 Task: Create the service channel to route work from an object to an agent.
Action: Mouse moved to (1036, 76)
Screenshot: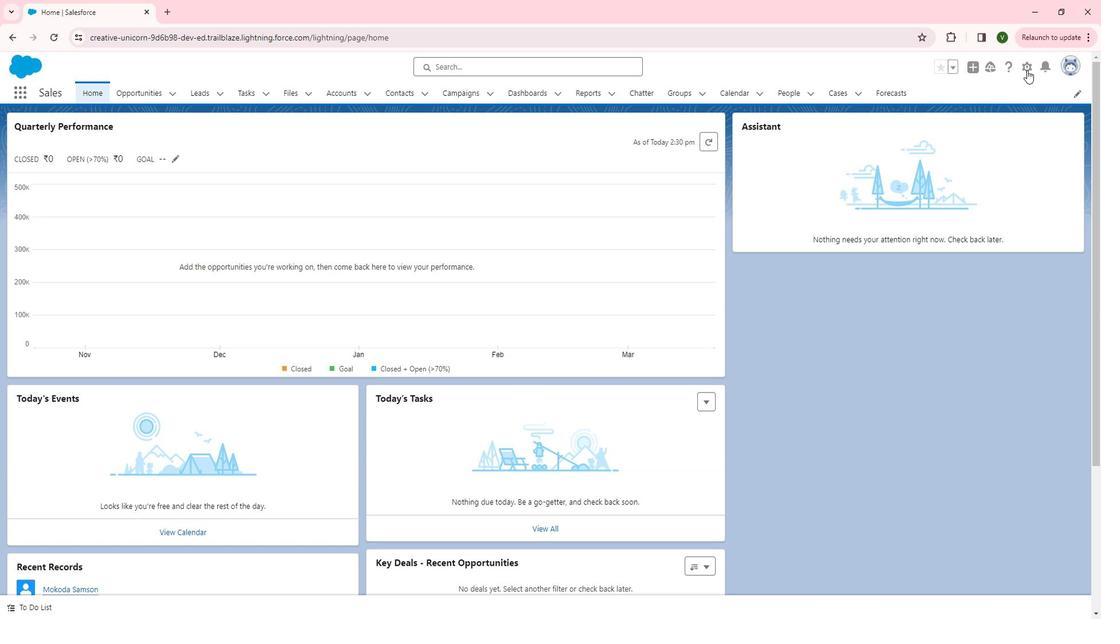
Action: Mouse pressed left at (1036, 76)
Screenshot: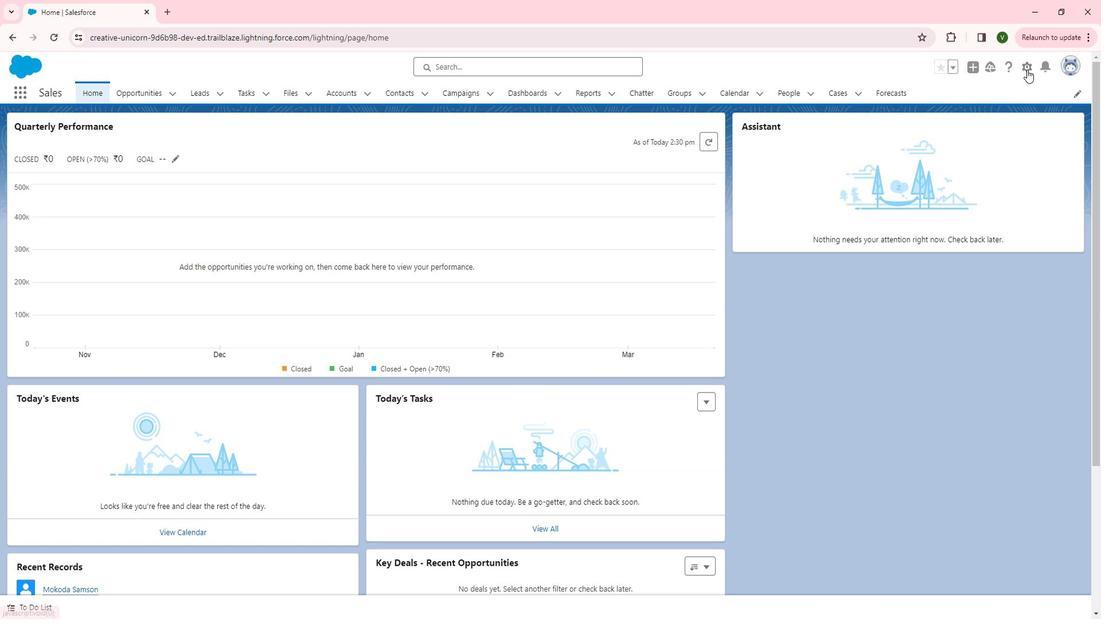 
Action: Mouse moved to (976, 154)
Screenshot: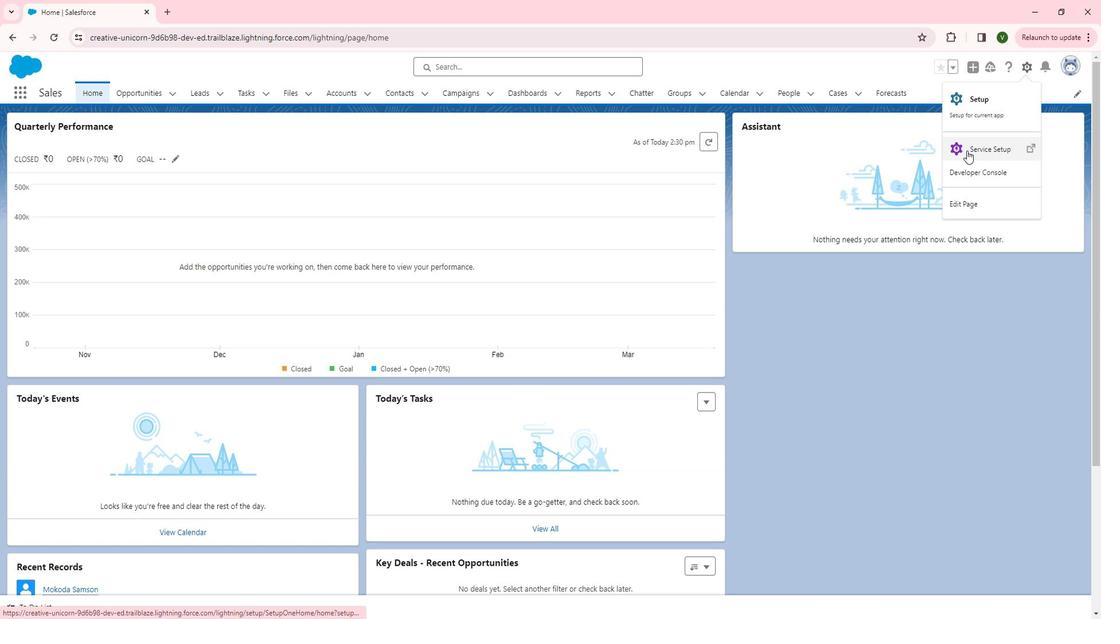 
Action: Mouse pressed left at (976, 154)
Screenshot: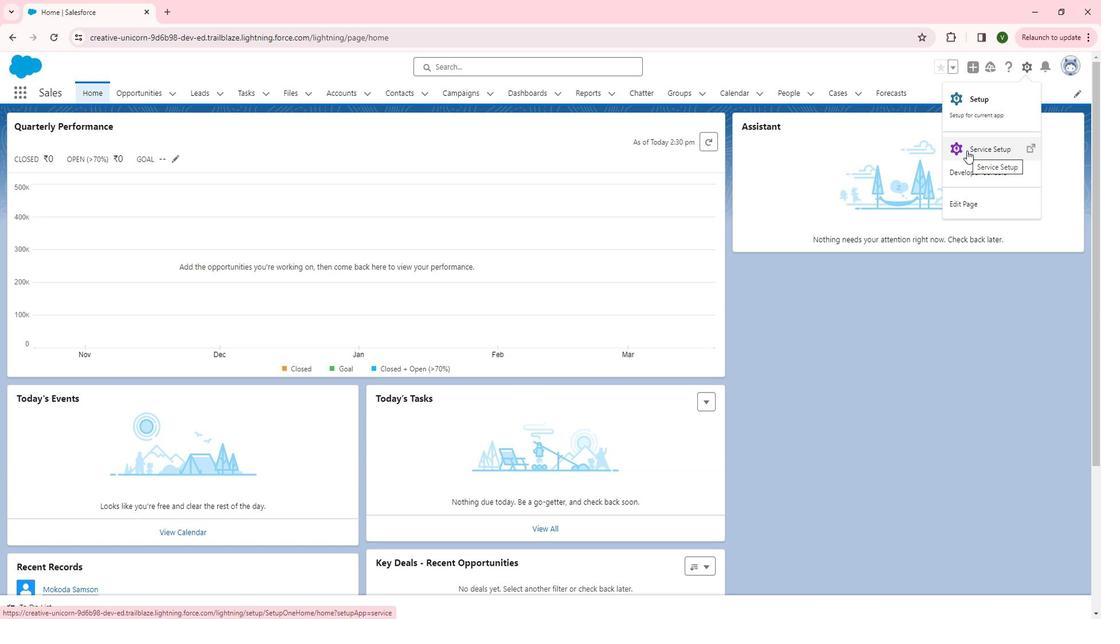 
Action: Mouse moved to (16, 276)
Screenshot: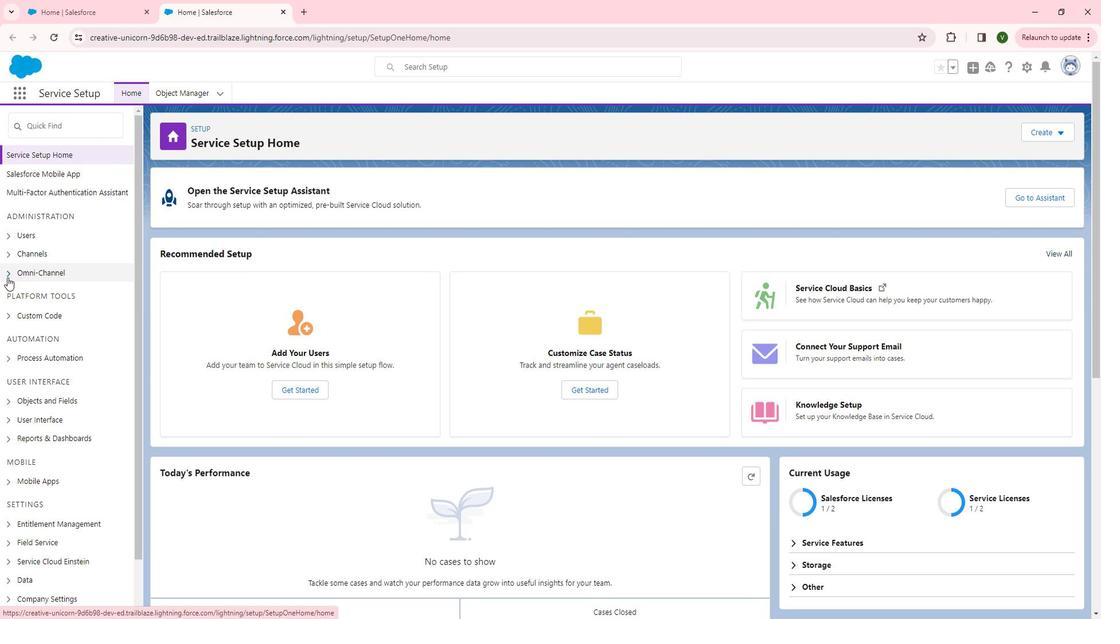 
Action: Mouse pressed left at (16, 276)
Screenshot: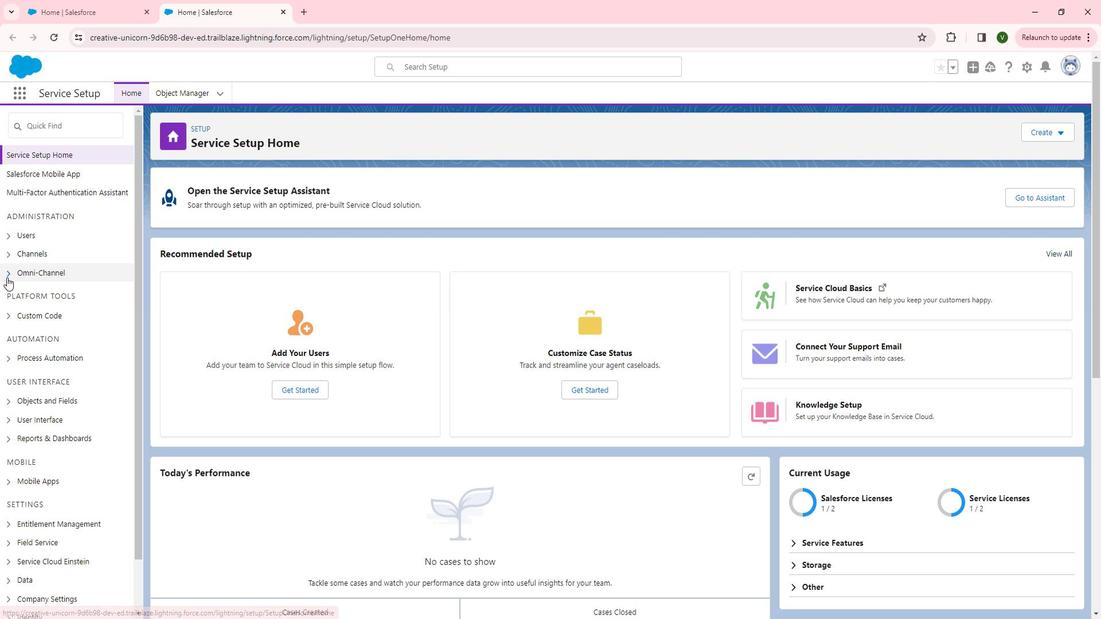
Action: Mouse moved to (65, 418)
Screenshot: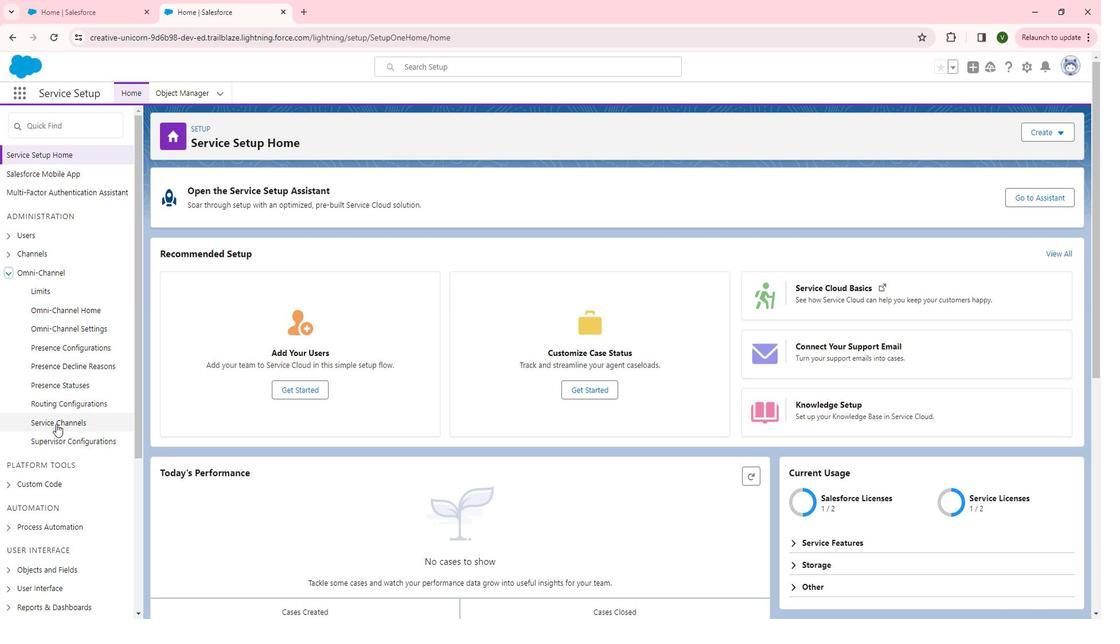 
Action: Mouse pressed left at (65, 418)
Screenshot: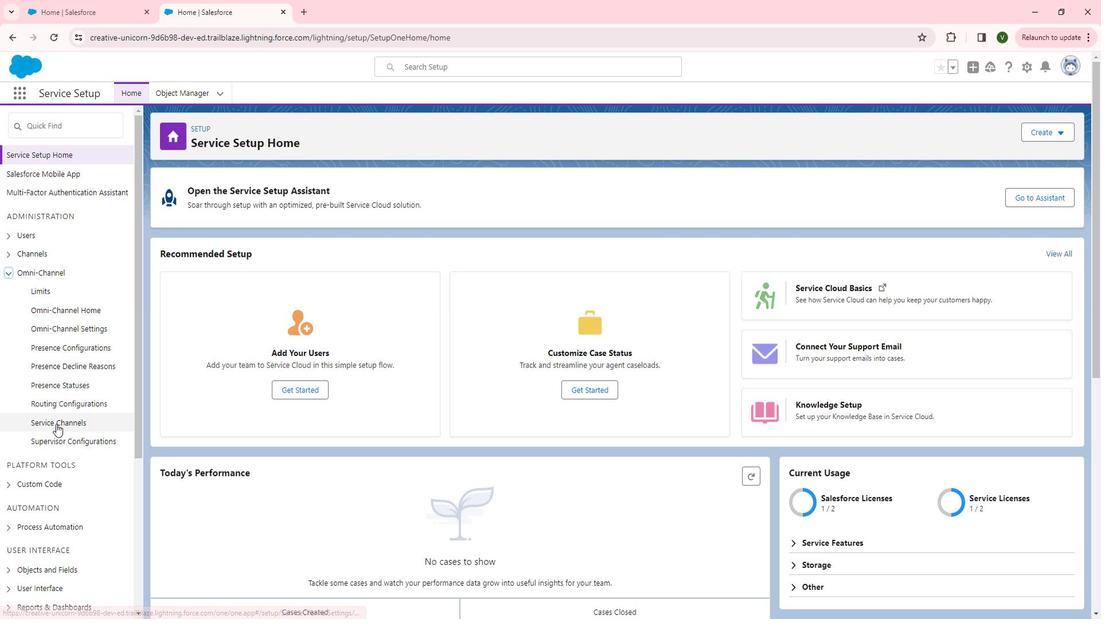 
Action: Mouse moved to (456, 268)
Screenshot: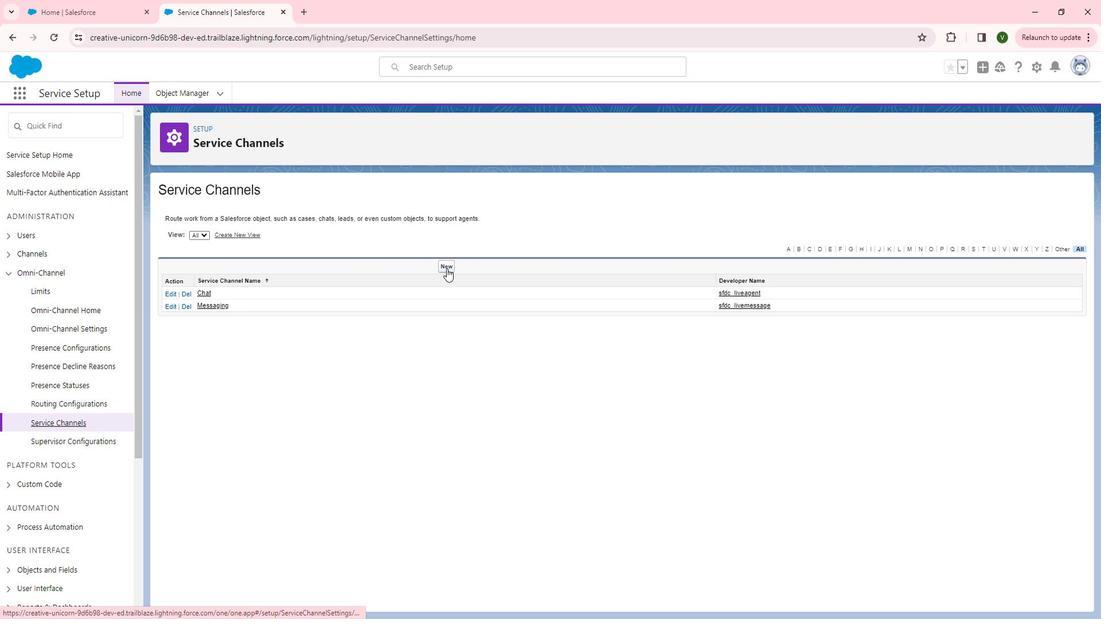 
Action: Mouse pressed left at (456, 268)
Screenshot: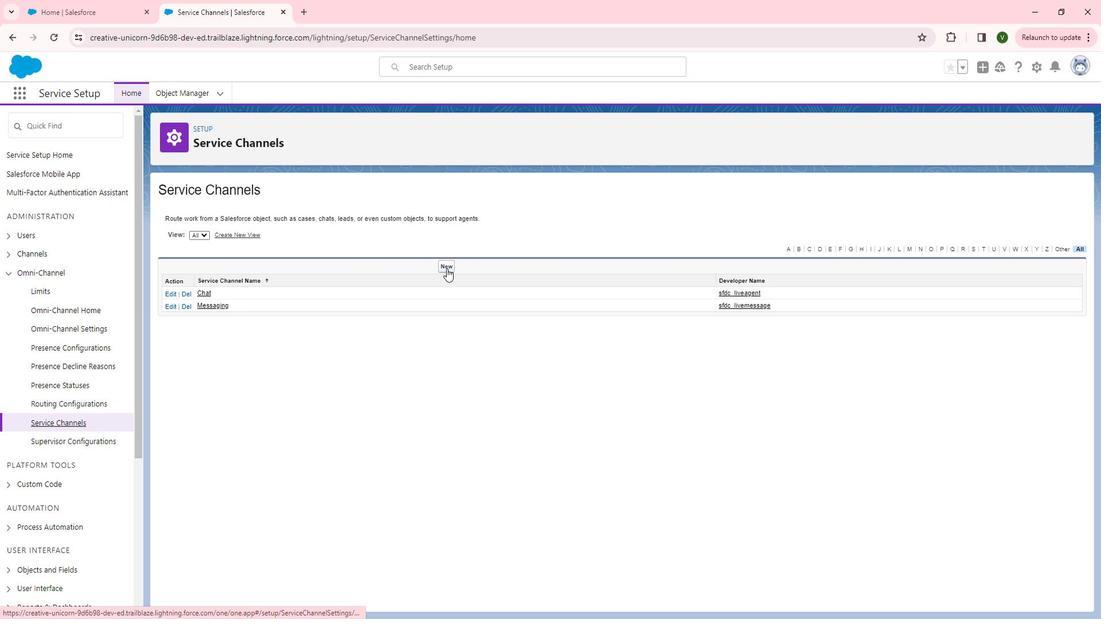 
Action: Mouse moved to (362, 289)
Screenshot: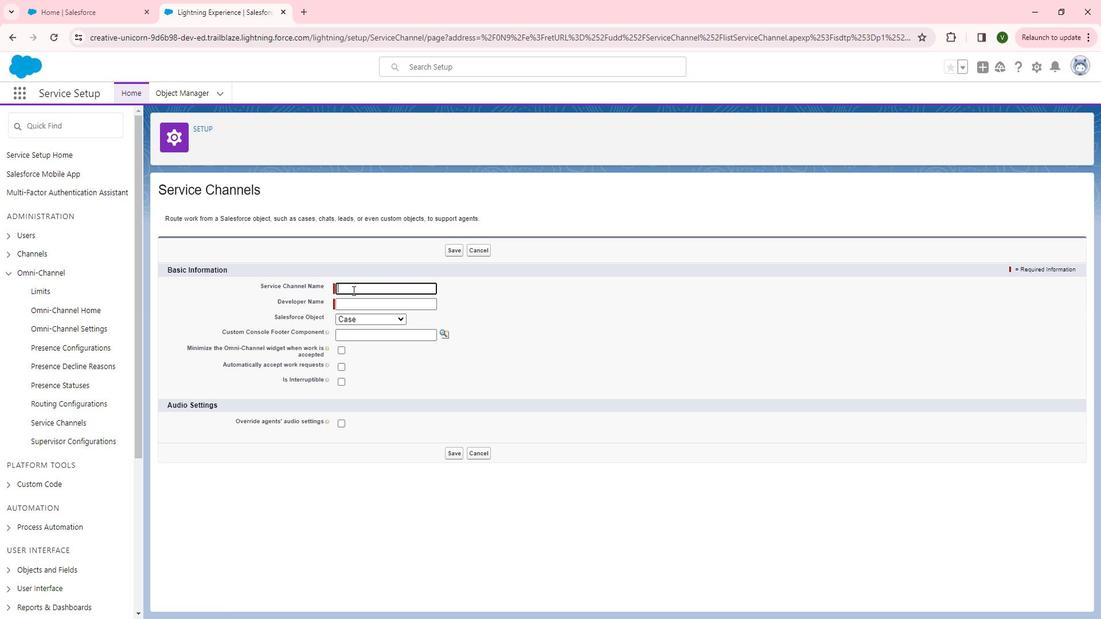 
Action: Mouse pressed left at (362, 289)
Screenshot: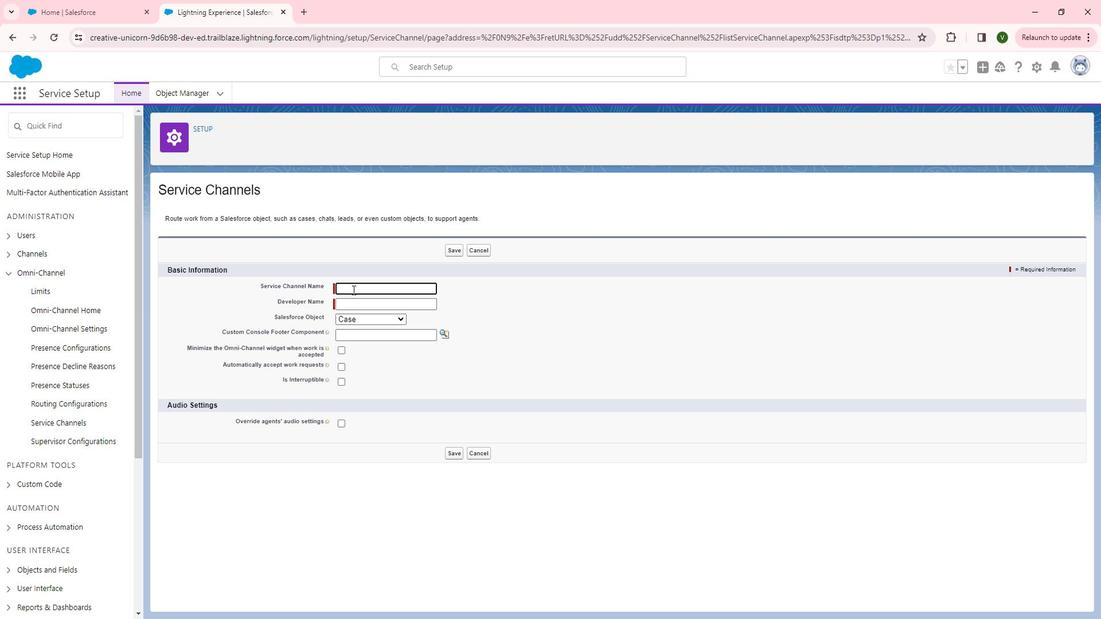 
Action: Key pressed <Key.shift>Assest
Screenshot: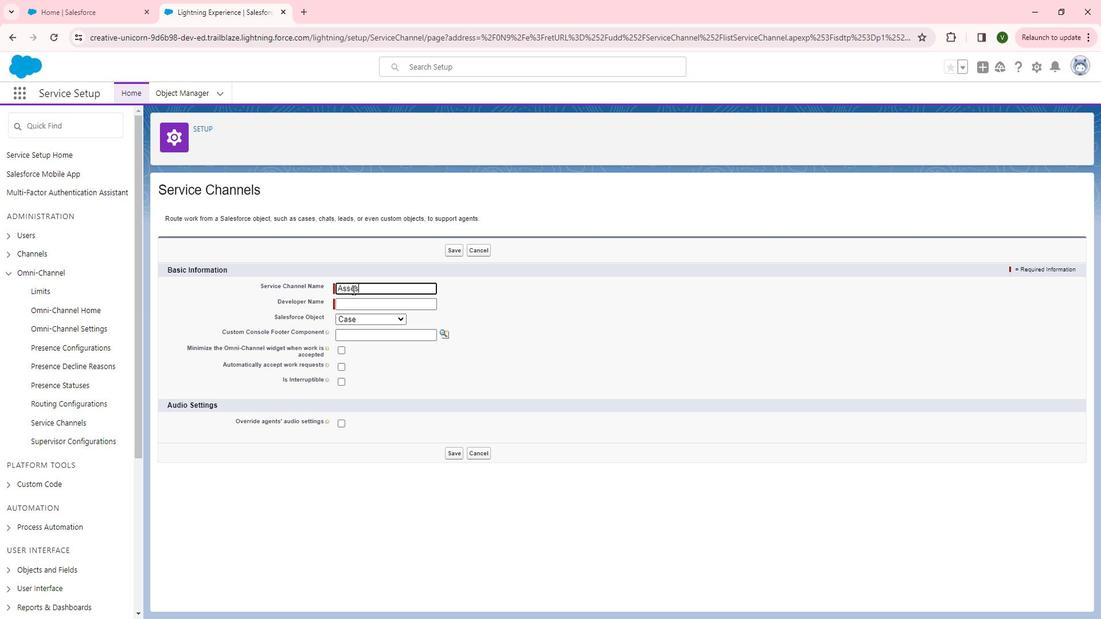 
Action: Mouse moved to (358, 286)
Screenshot: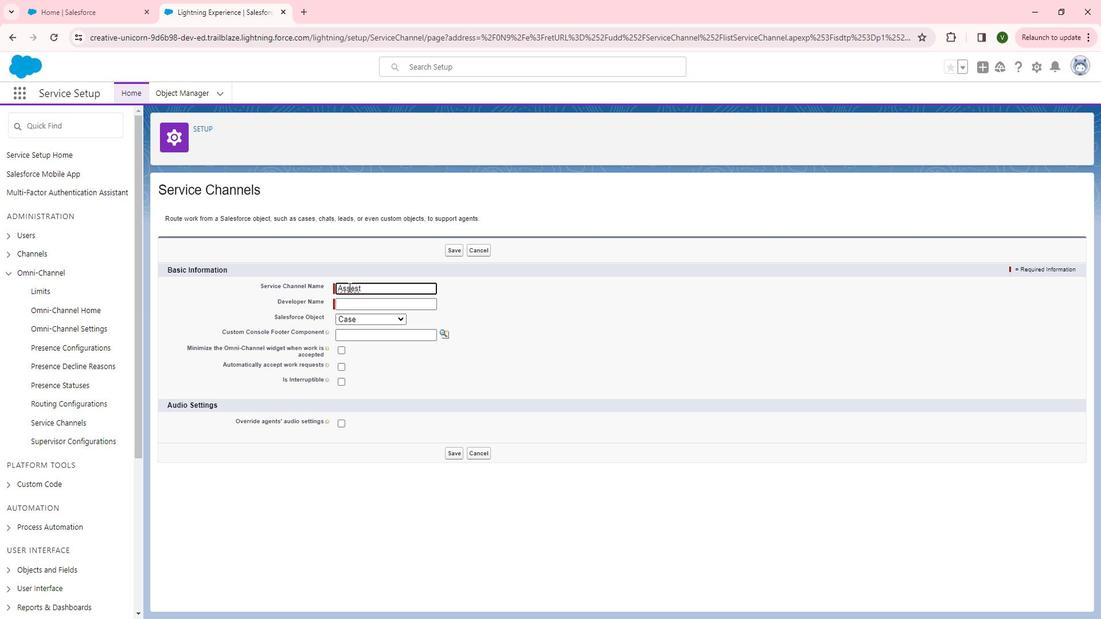 
Action: Mouse pressed right at (358, 286)
Screenshot: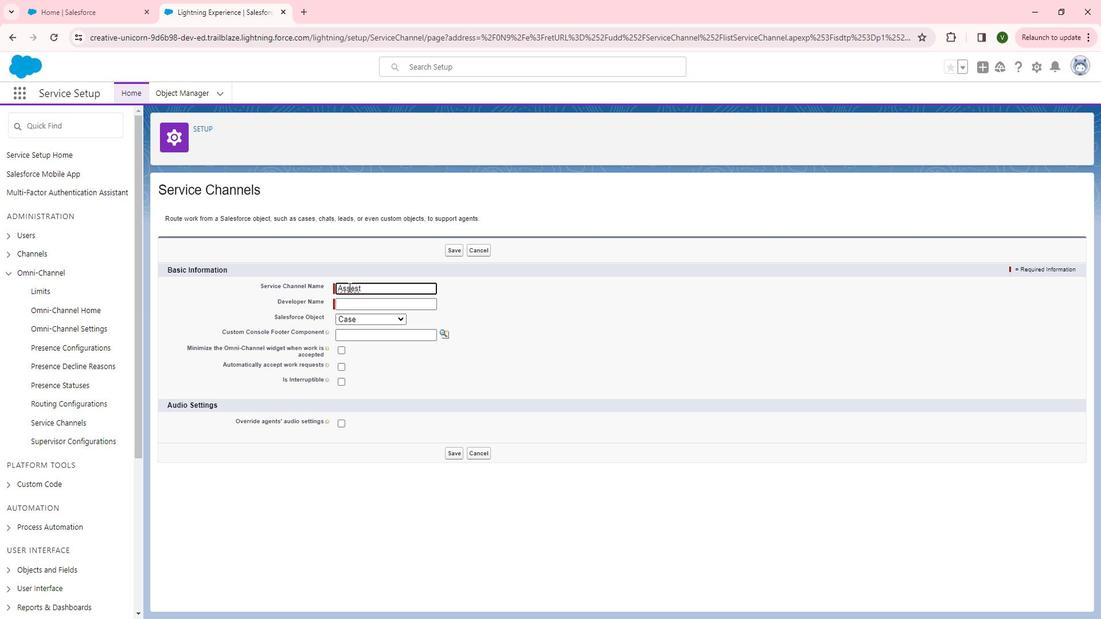 
Action: Mouse moved to (408, 304)
Screenshot: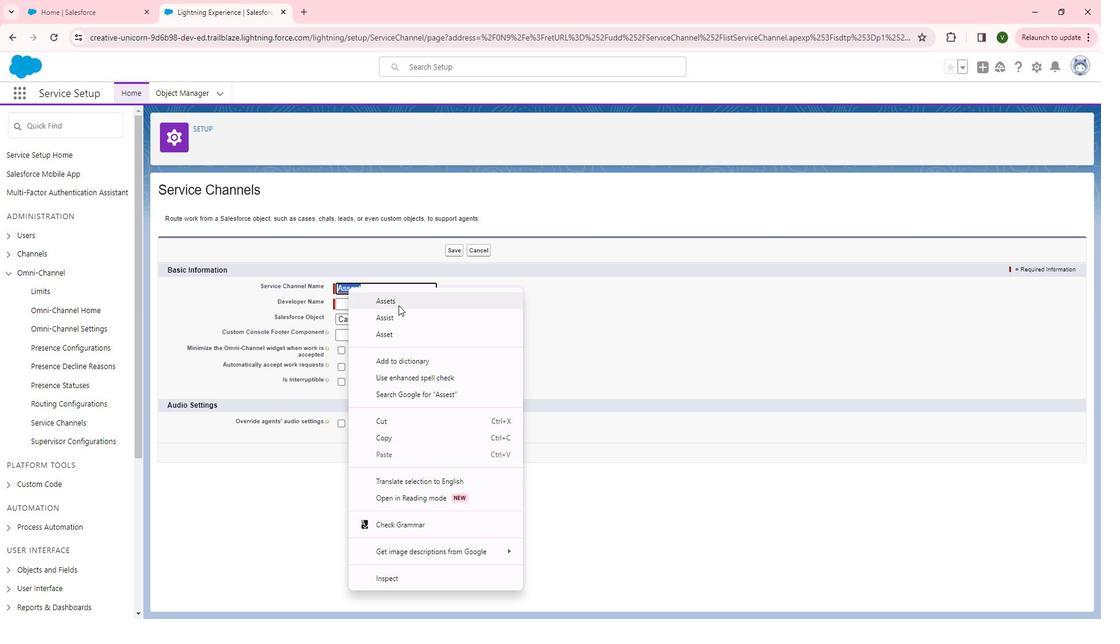 
Action: Mouse pressed left at (408, 304)
Screenshot: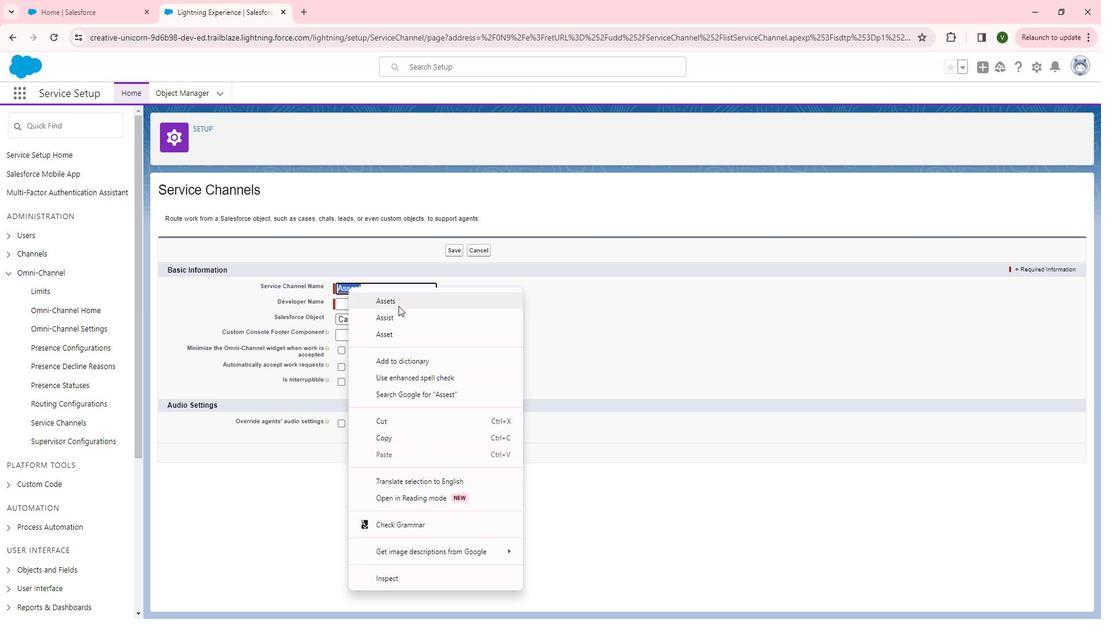 
Action: Mouse moved to (424, 300)
Screenshot: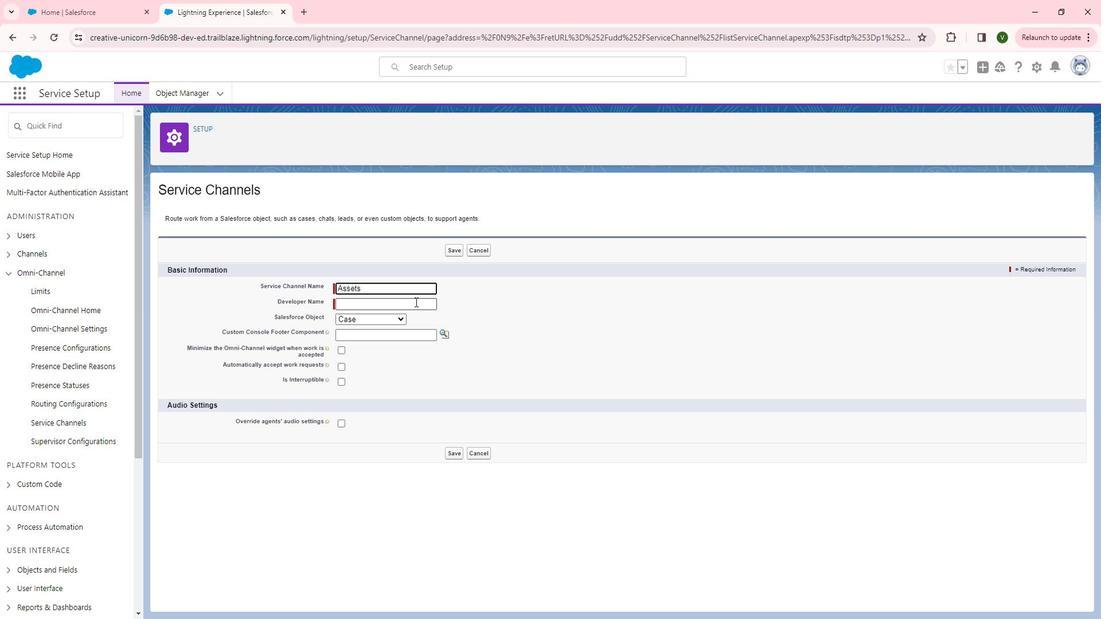 
Action: Mouse pressed left at (424, 300)
Screenshot: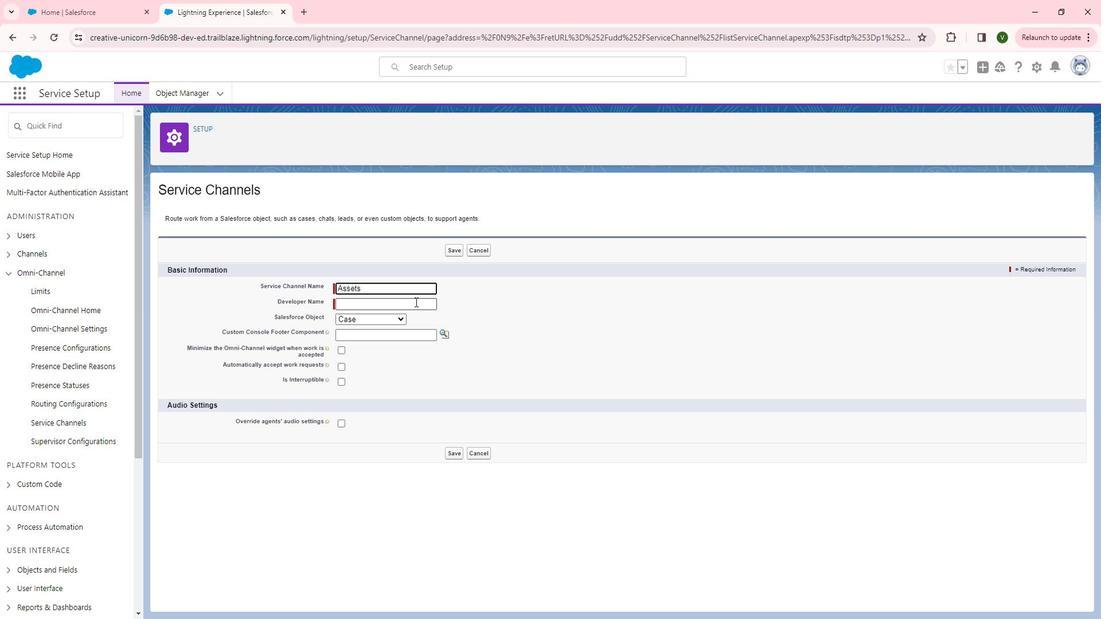 
Action: Mouse moved to (408, 315)
Screenshot: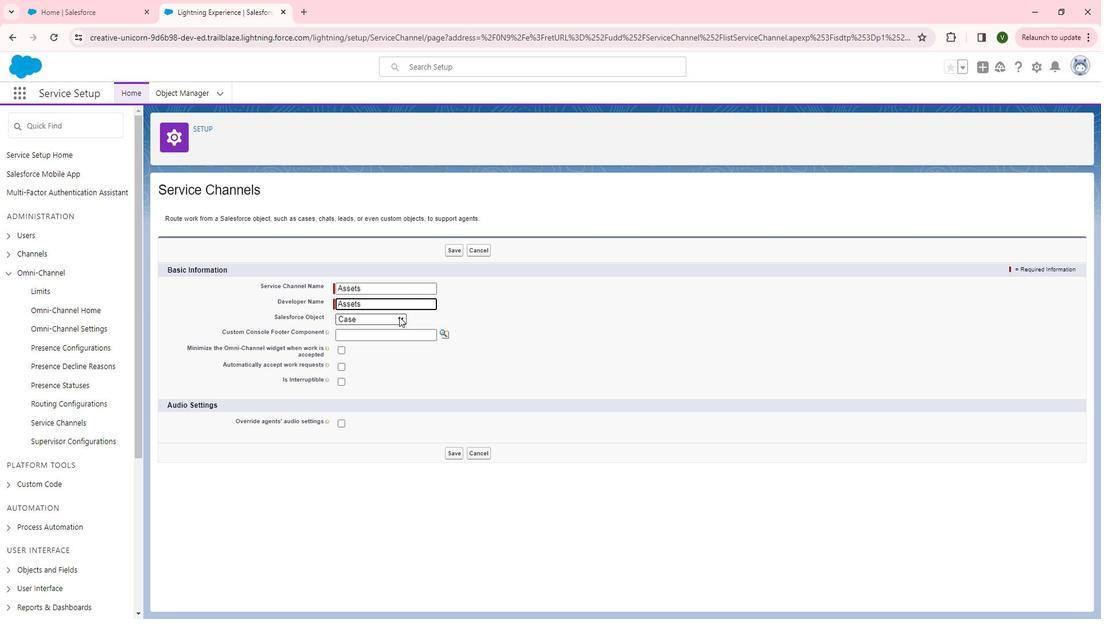 
Action: Mouse pressed left at (408, 315)
Screenshot: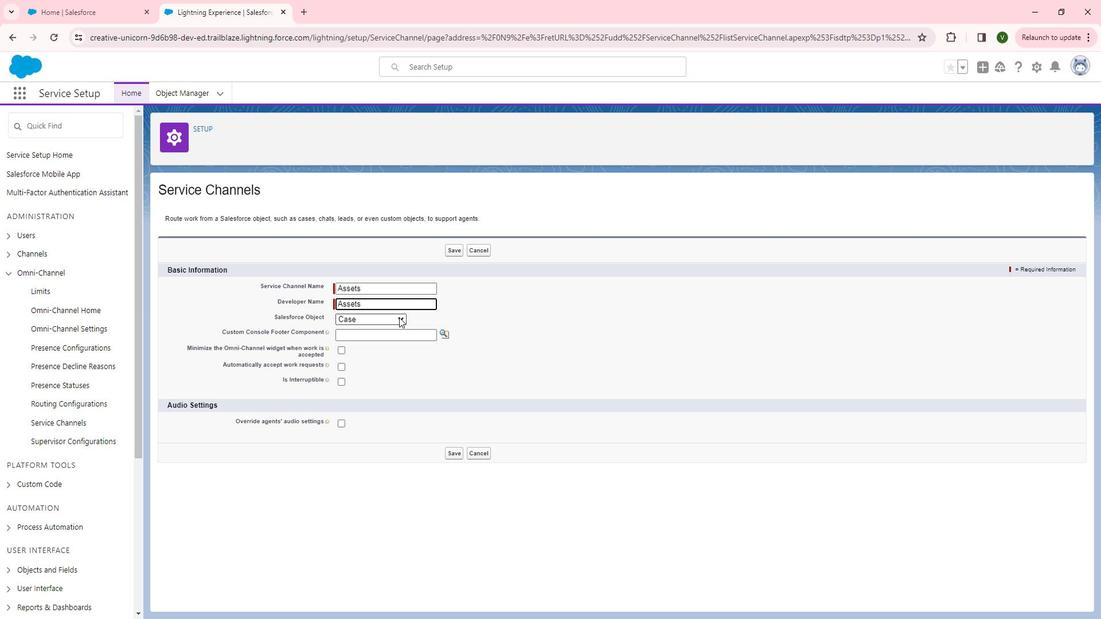 
Action: Mouse moved to (387, 381)
Screenshot: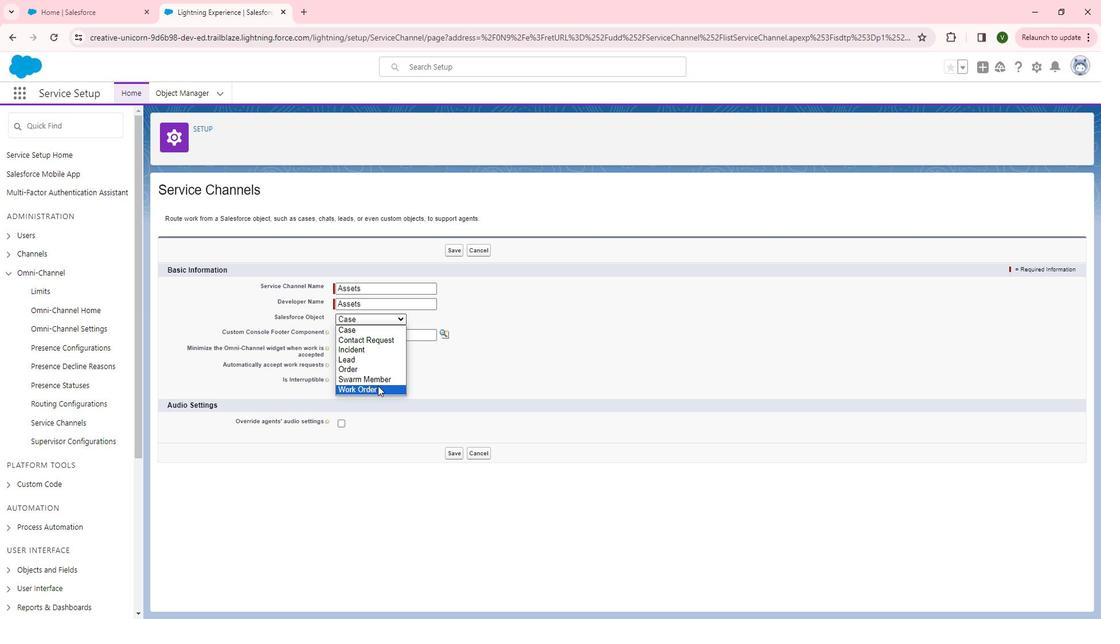 
Action: Mouse pressed left at (387, 381)
Screenshot: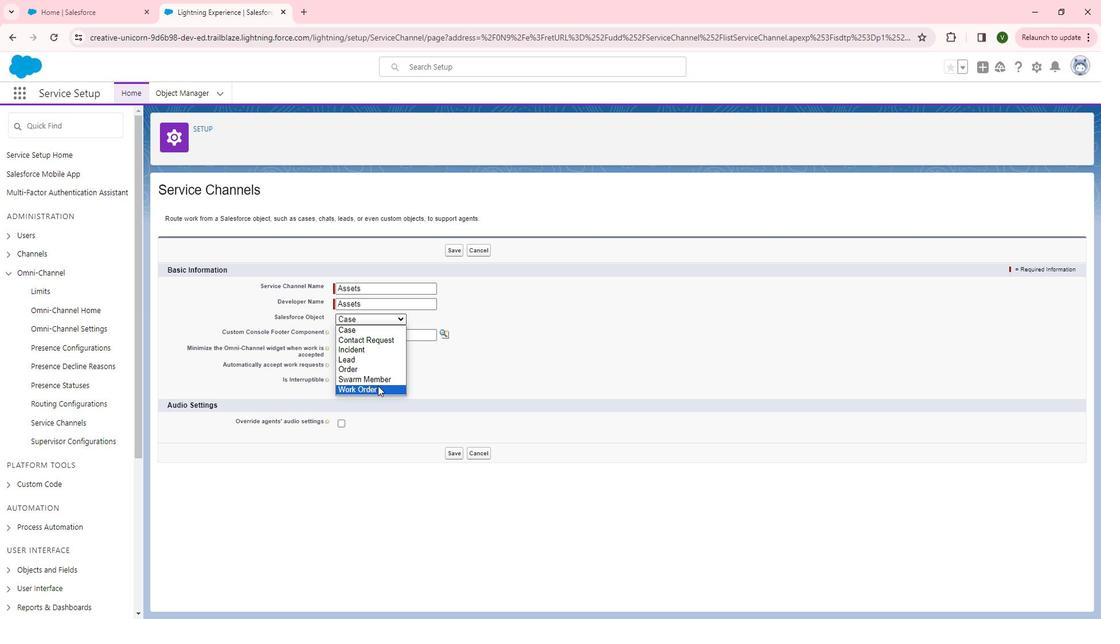 
Action: Mouse moved to (349, 360)
Screenshot: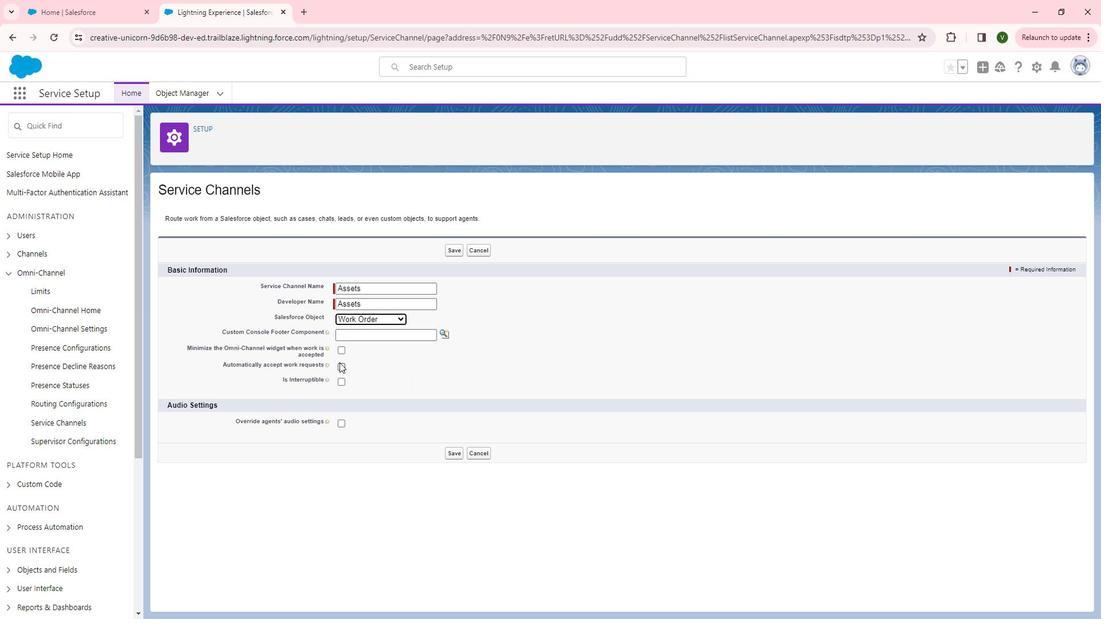 
Action: Mouse pressed left at (349, 360)
Screenshot: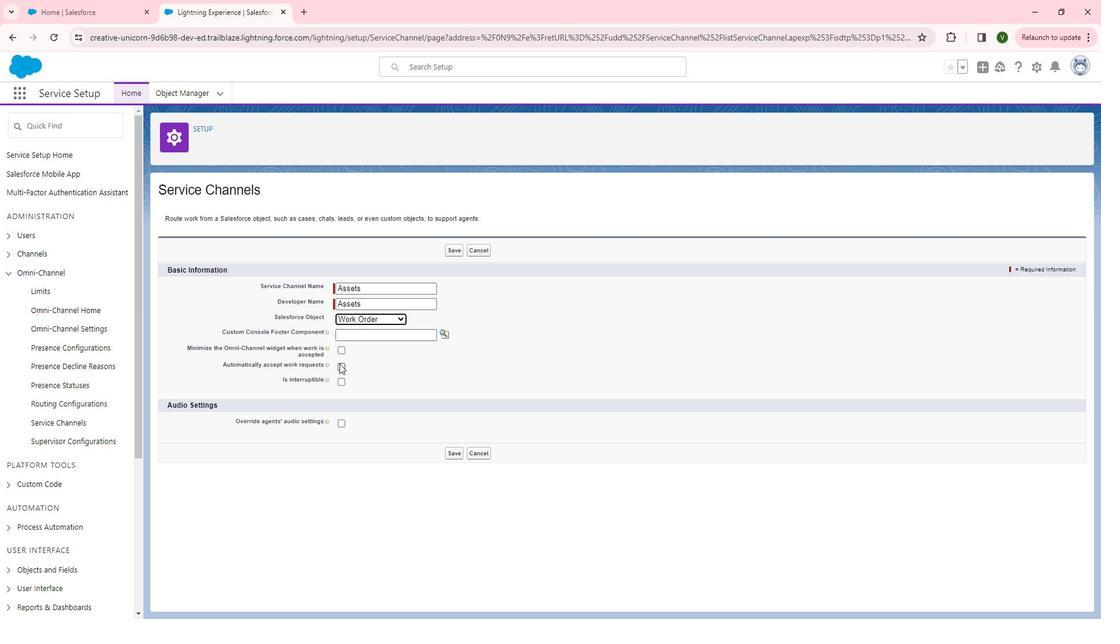 
Action: Mouse moved to (465, 246)
Screenshot: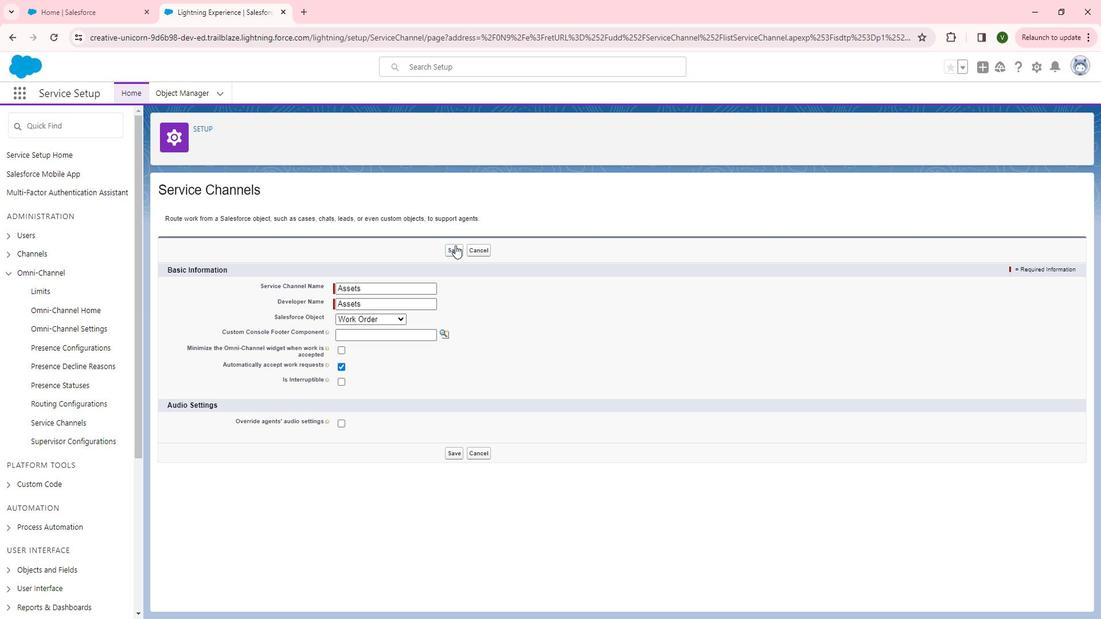 
Action: Mouse pressed left at (465, 246)
Screenshot: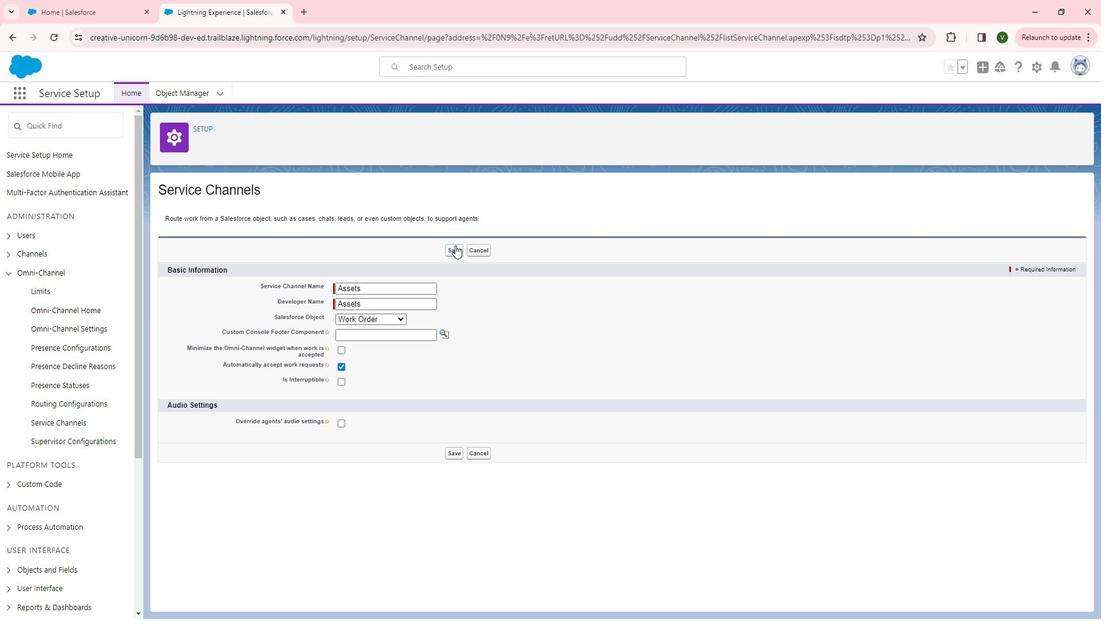 
Action: Mouse moved to (488, 328)
Screenshot: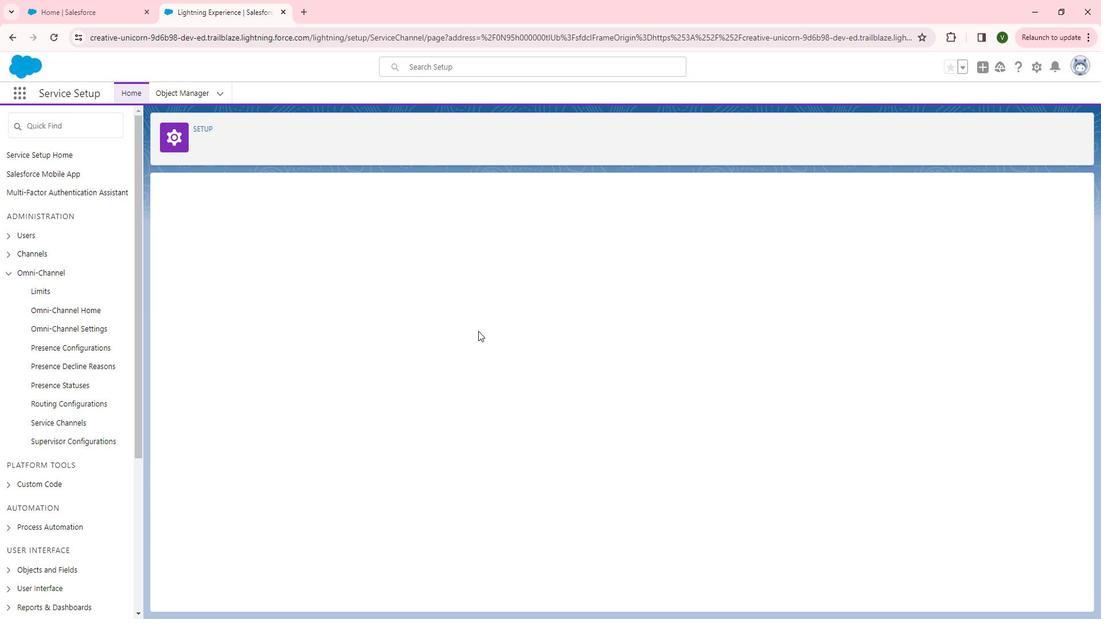 
